 Task: Add an event with the title Second Team Bonding Activity, date '2023/10/20', time 7:50 AM to 9:50 AMand add a description: Teams will work together to solve the challenges and find the hidden items or clues. This requires effective communication, creative thinking, and the ability to leverage each team member's strengths and expertise.Select event color  Basil . Add location for the event as: 789 Santorini Caldera, Santorini, Greece, logged in from the account softage.6@softage.netand send the event invitation to softage.5@softage.net and softage.7@softage.net. Set a reminder for the event Weekly on Sunday
Action: Mouse moved to (69, 93)
Screenshot: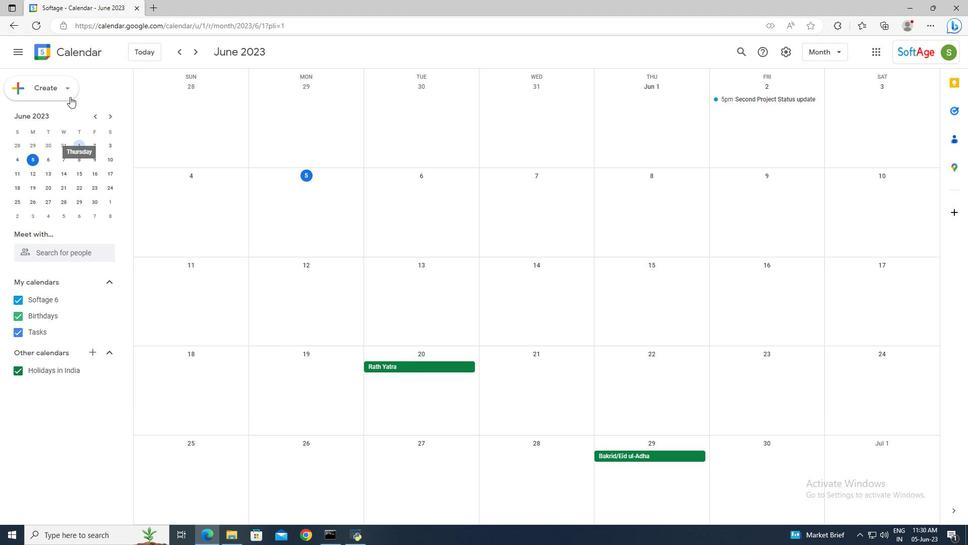 
Action: Mouse pressed left at (69, 93)
Screenshot: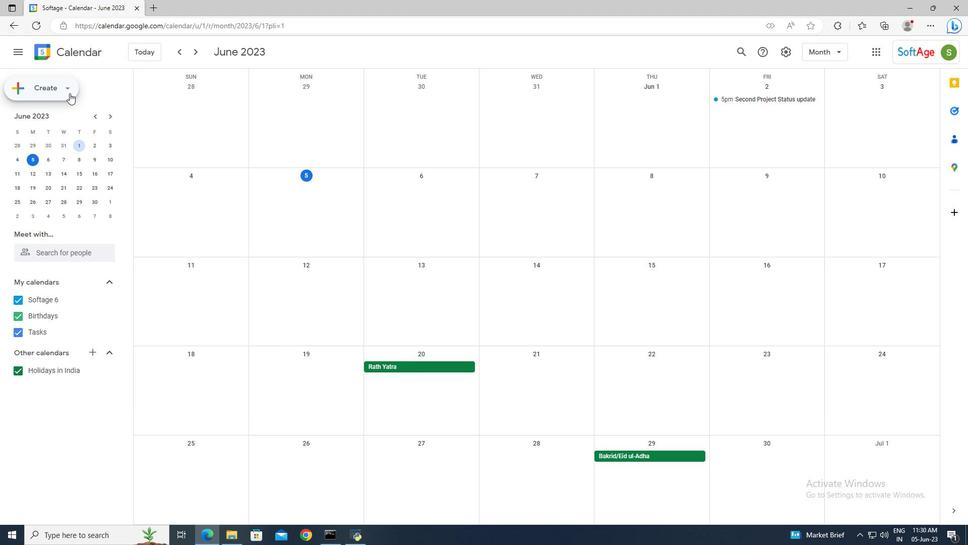 
Action: Mouse moved to (73, 111)
Screenshot: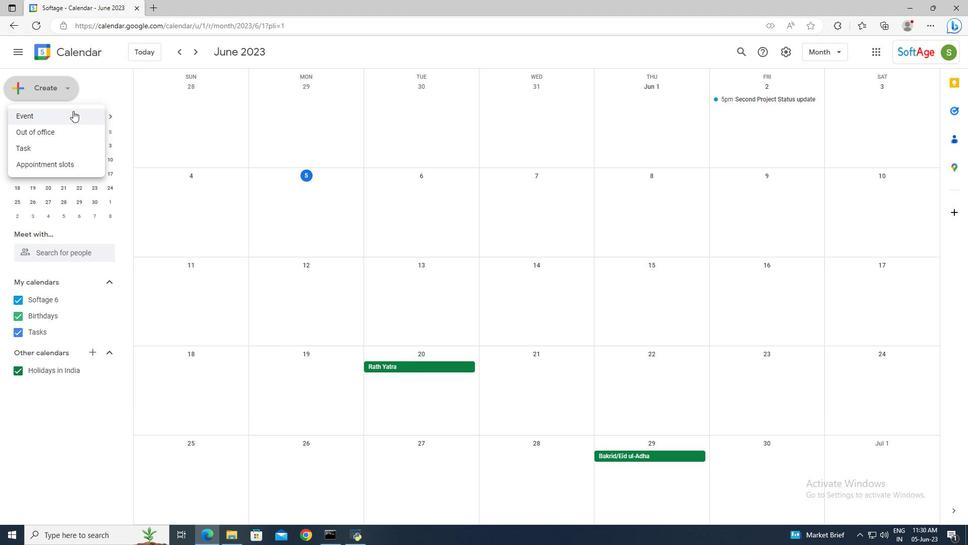 
Action: Mouse pressed left at (73, 111)
Screenshot: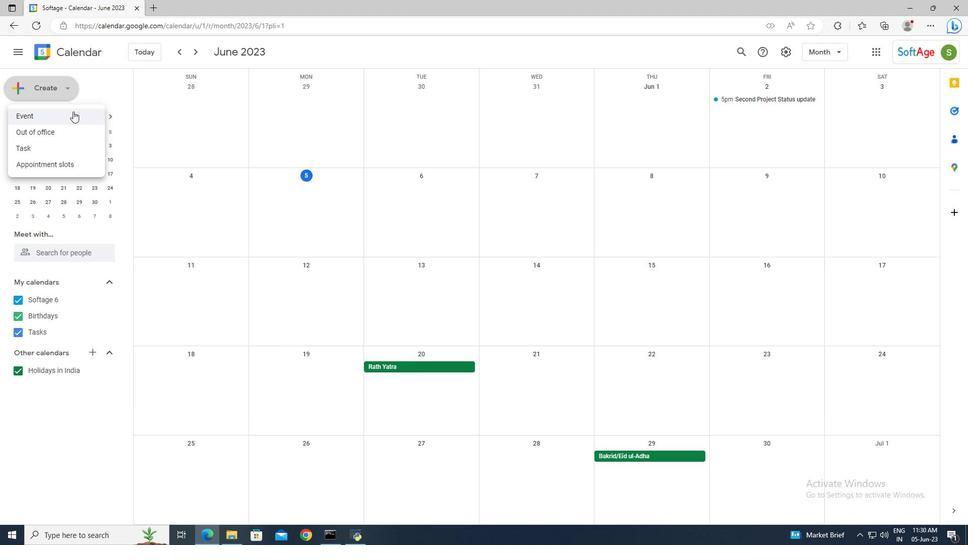 
Action: Mouse moved to (503, 345)
Screenshot: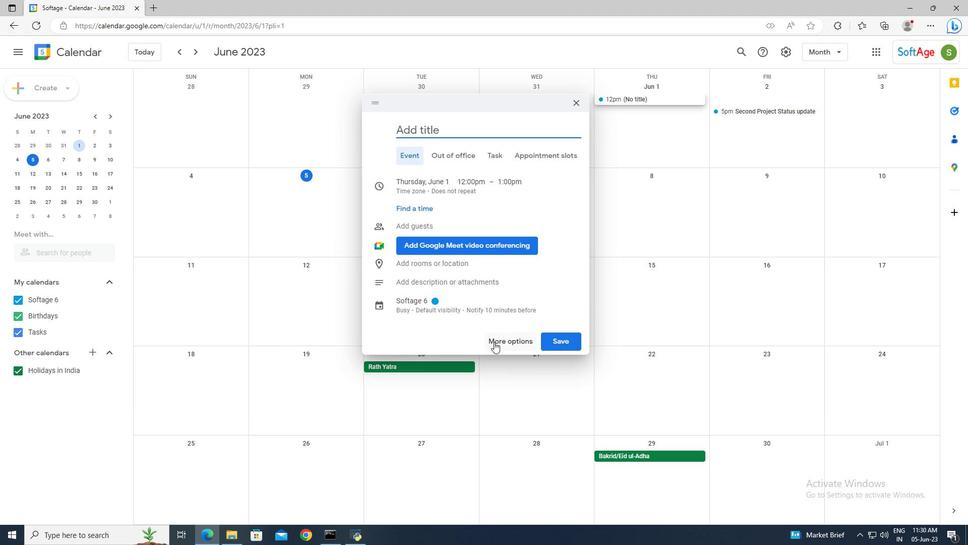 
Action: Mouse pressed left at (503, 345)
Screenshot: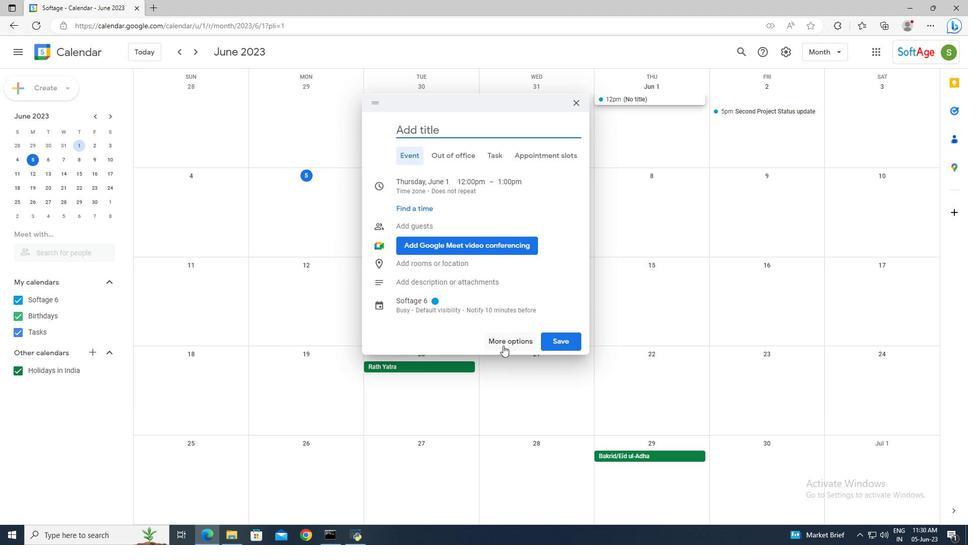 
Action: Mouse moved to (207, 60)
Screenshot: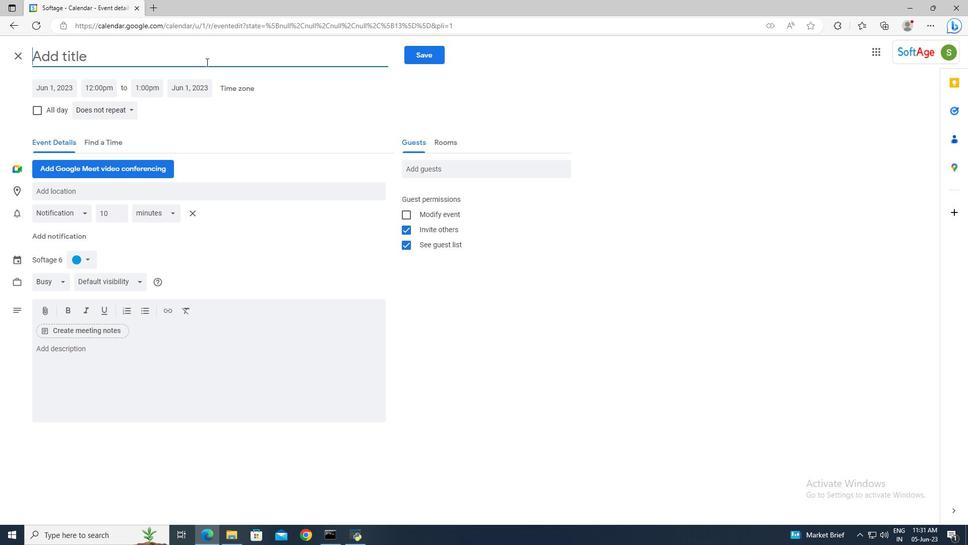 
Action: Mouse pressed left at (207, 60)
Screenshot: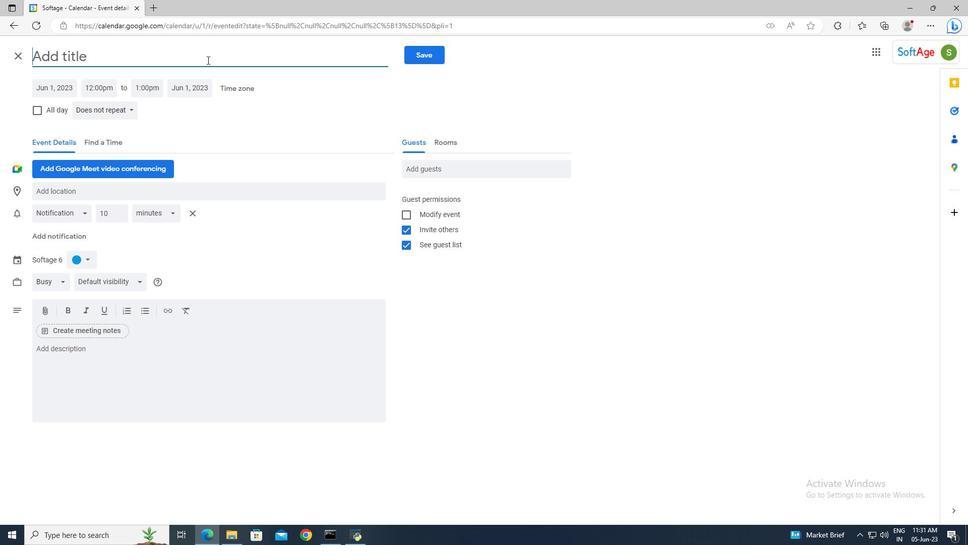 
Action: Mouse moved to (207, 59)
Screenshot: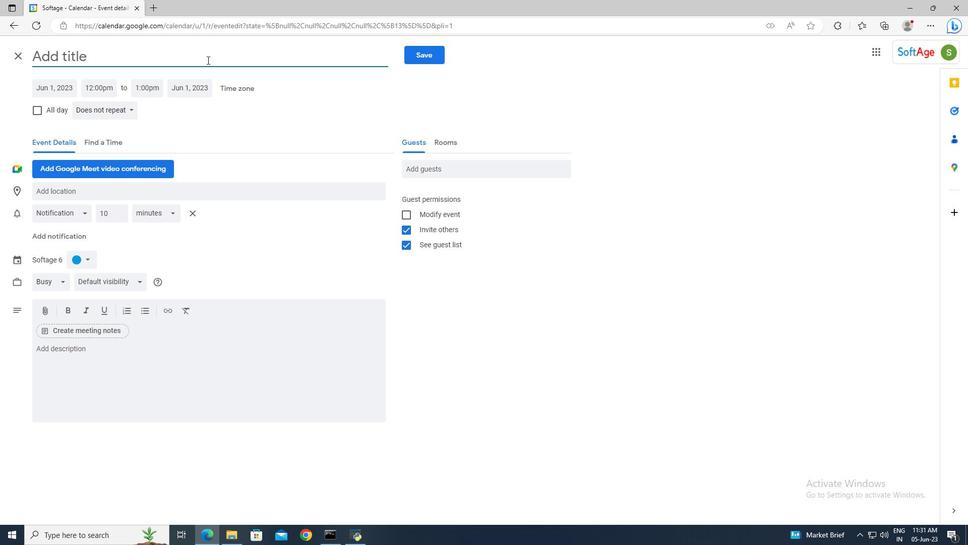 
Action: Key pressed <Key.shift><Key.shift><Key.shift><Key.shift><Key.shift><Key.shift><Key.shift><Key.shift><Key.shift><Key.shift><Key.shift><Key.shift><Key.shift><Key.shift><Key.shift><Key.shift><Key.shift><Key.shift><Key.shift><Key.shift><Key.shift><Key.shift>Second<Key.space><Key.shift>Team<Key.space><Key.shift>Bonding<Key.space><Key.shift>Activity
Screenshot: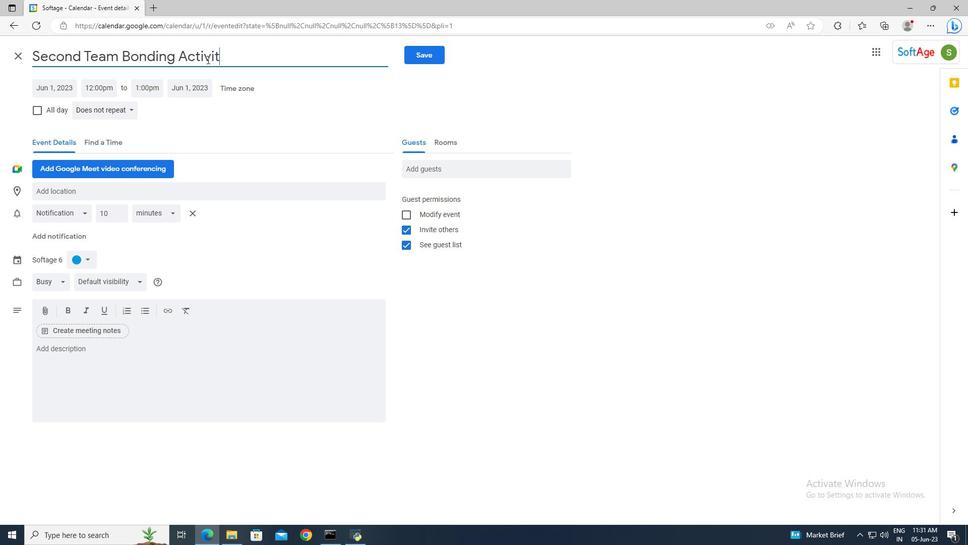 
Action: Mouse moved to (68, 89)
Screenshot: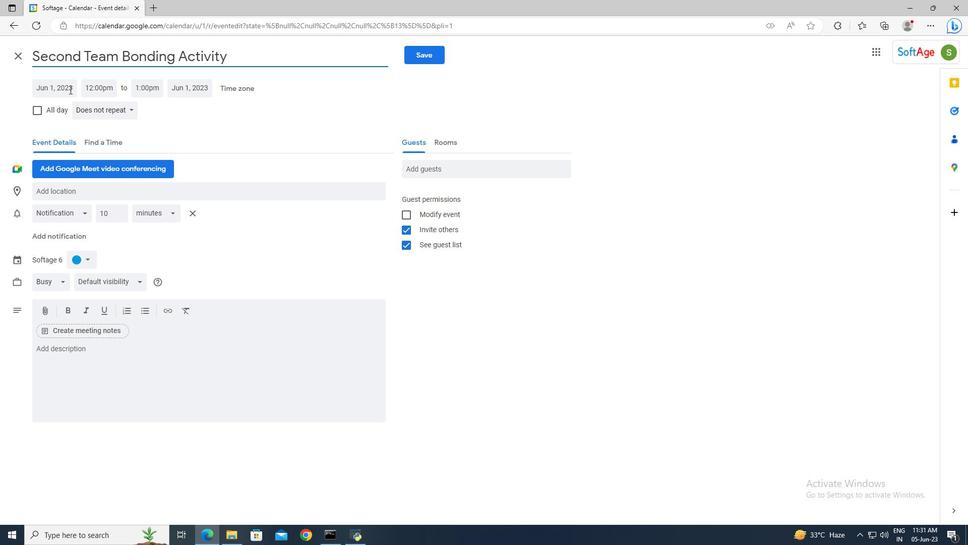 
Action: Mouse pressed left at (68, 89)
Screenshot: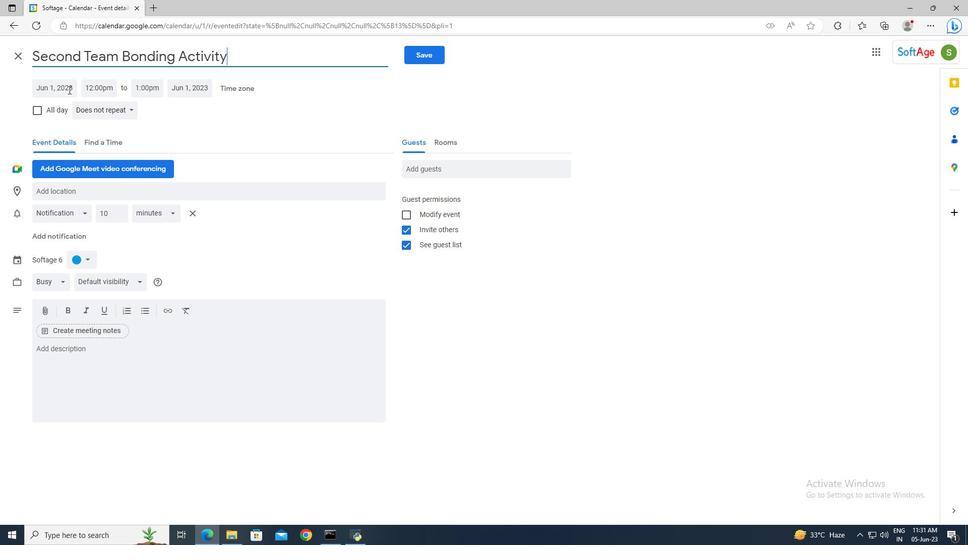 
Action: Mouse moved to (157, 111)
Screenshot: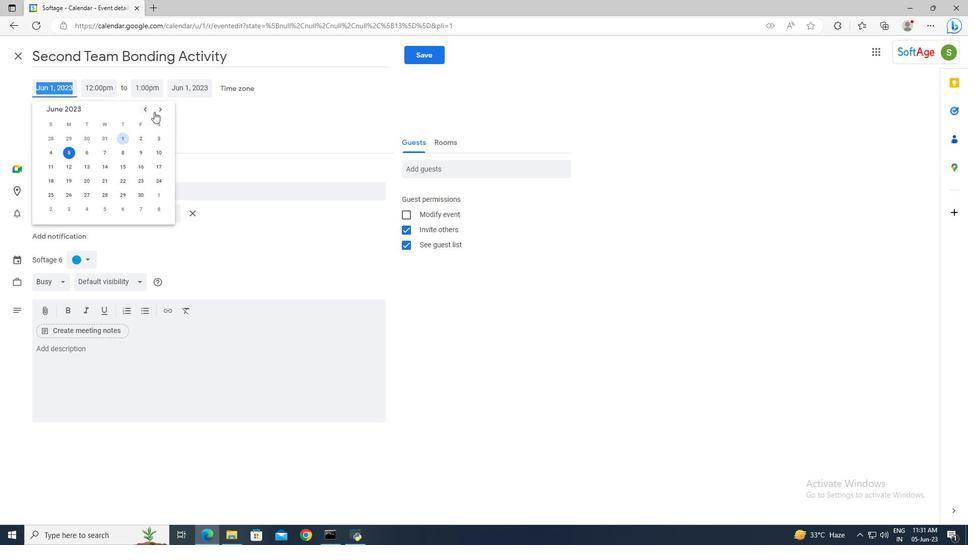 
Action: Mouse pressed left at (157, 111)
Screenshot: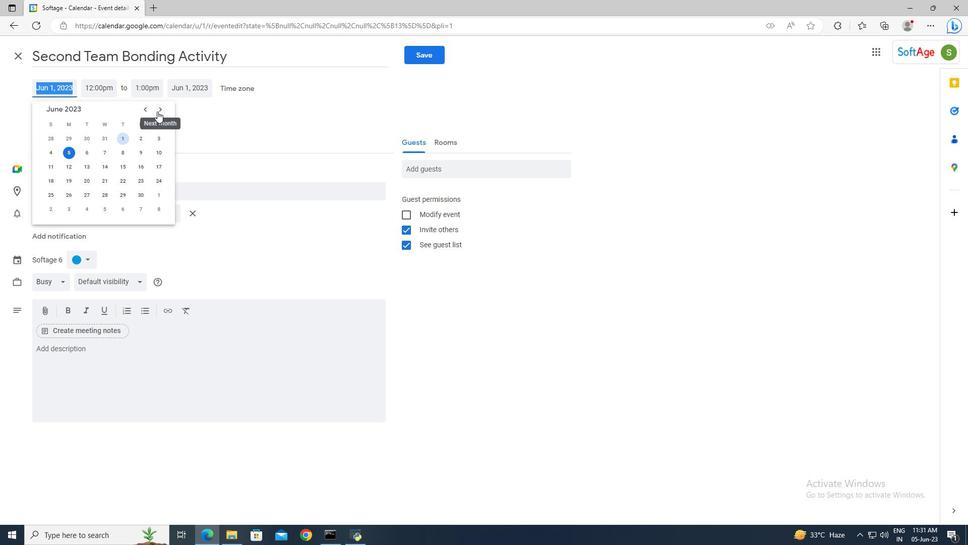 
Action: Mouse pressed left at (157, 111)
Screenshot: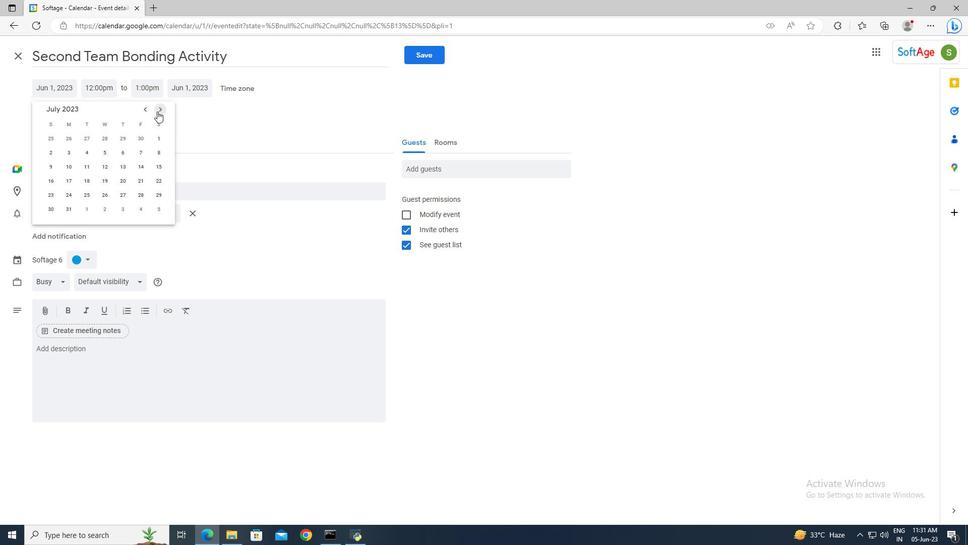 
Action: Mouse pressed left at (157, 111)
Screenshot: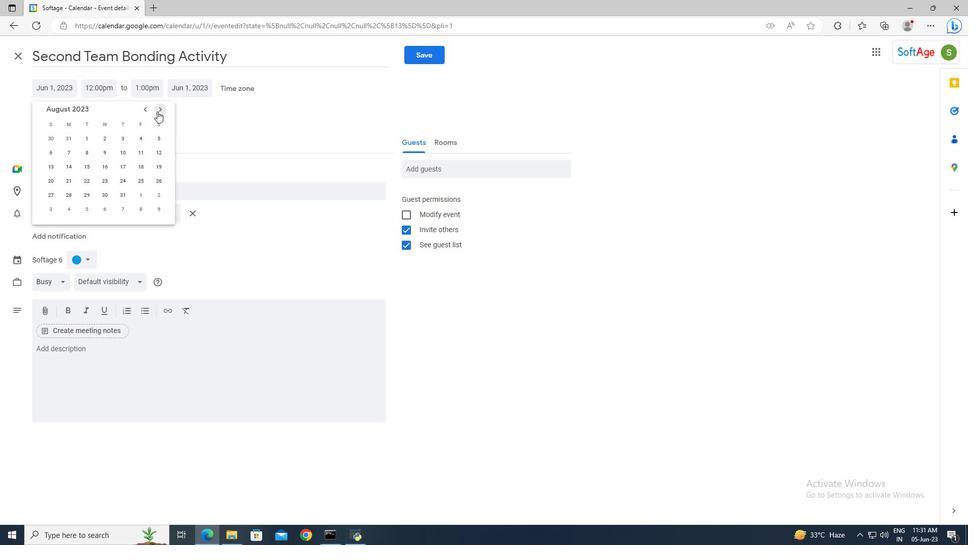 
Action: Mouse pressed left at (157, 111)
Screenshot: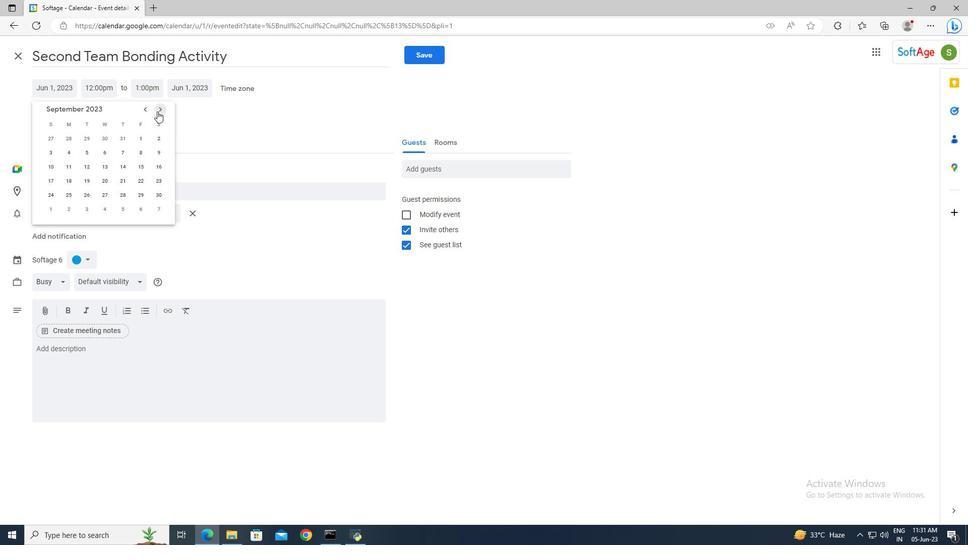 
Action: Mouse moved to (139, 167)
Screenshot: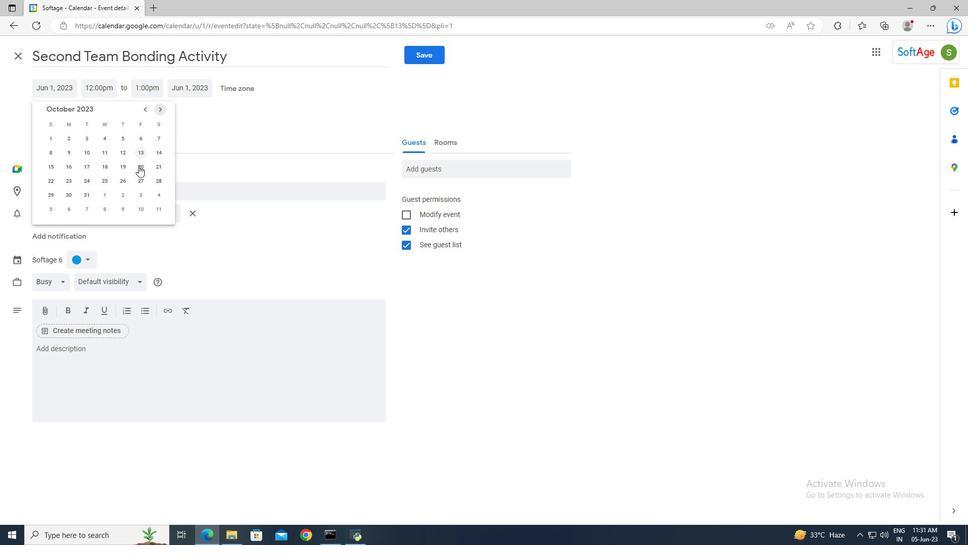 
Action: Mouse pressed left at (139, 167)
Screenshot: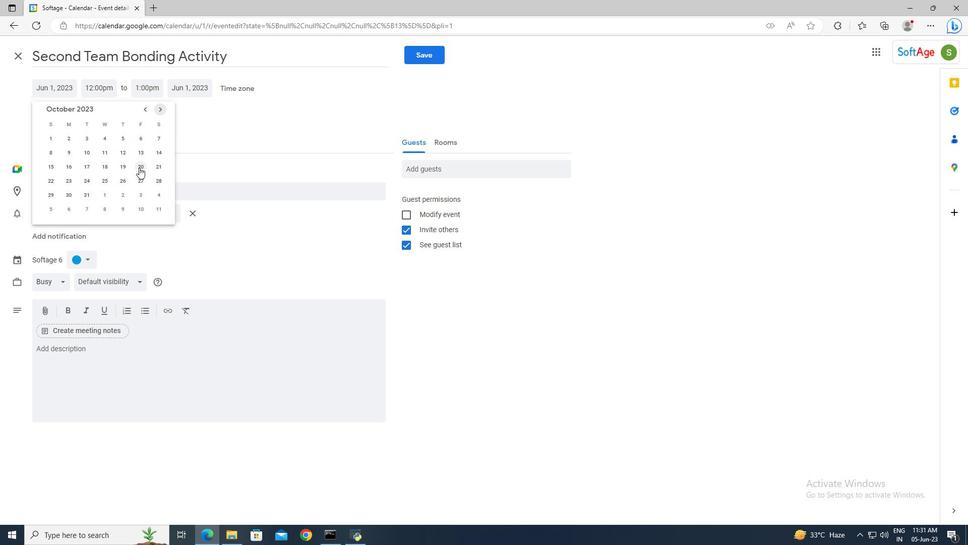 
Action: Mouse moved to (106, 84)
Screenshot: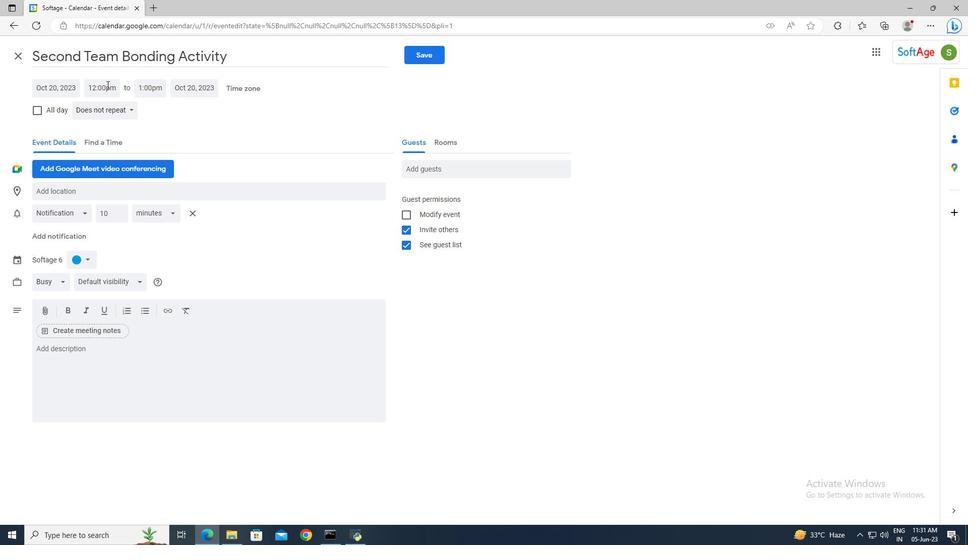 
Action: Mouse pressed left at (106, 84)
Screenshot: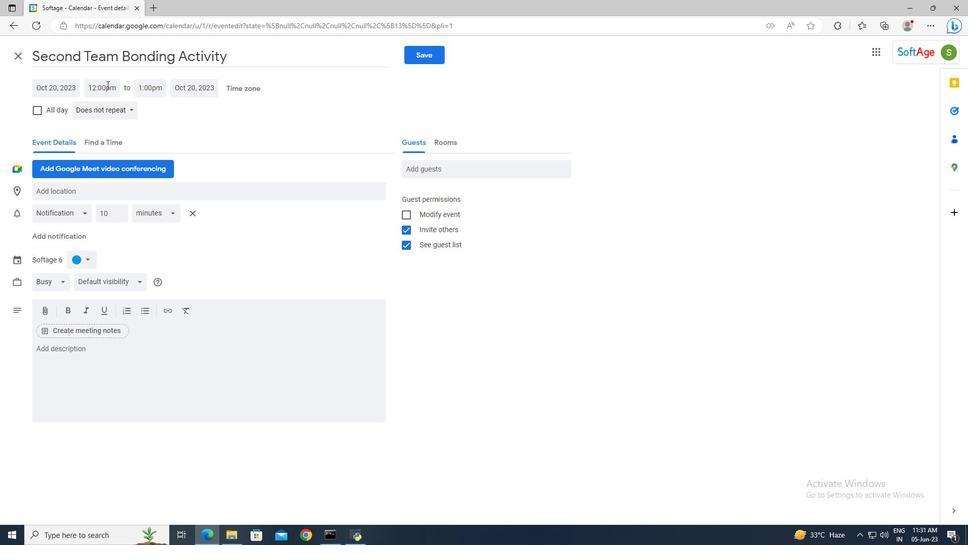 
Action: Key pressed 7<Key.shift_r>:50am<Key.enter><Key.tab>9<Key.shift>:50<Key.enter>
Screenshot: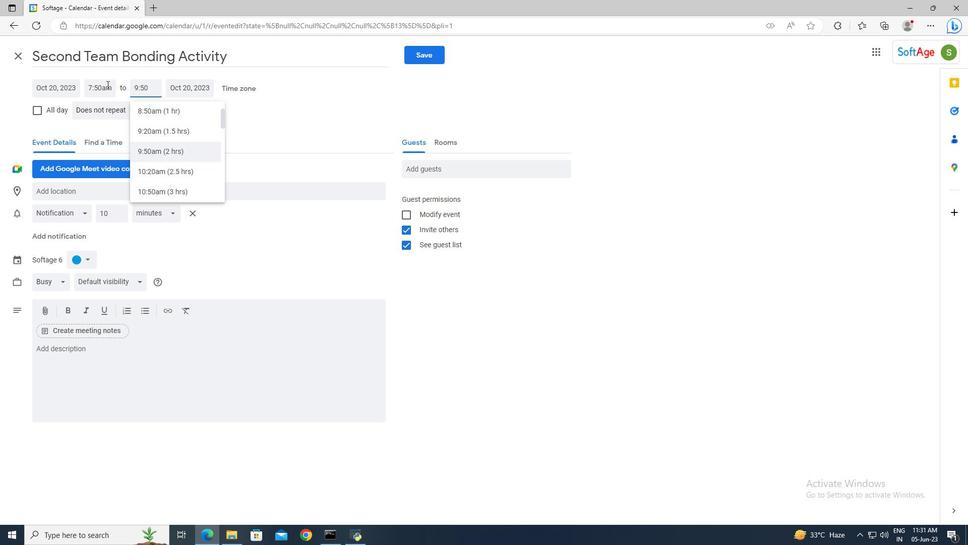 
Action: Mouse moved to (106, 348)
Screenshot: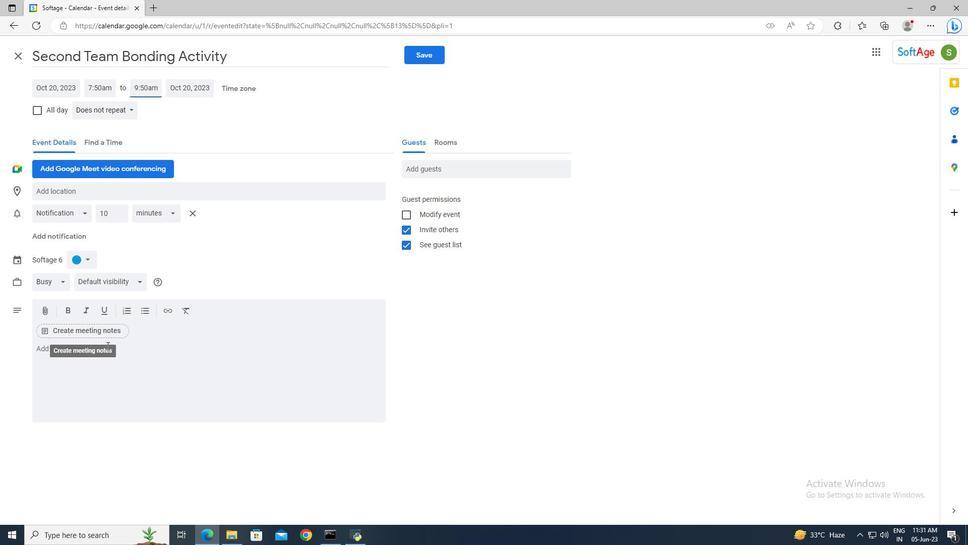 
Action: Mouse pressed left at (106, 348)
Screenshot: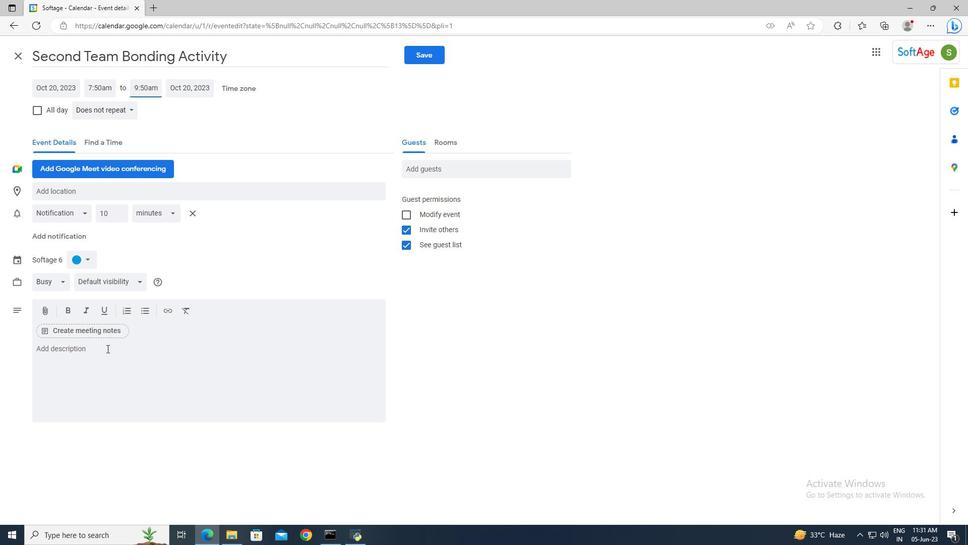 
Action: Key pressed <Key.shift>Teams<Key.space>will<Key.space>work<Key.space>together<Key.space>to<Key.space>solve<Key.space>the<Key.space>challenges<Key.space>and<Key.space>find<Key.space>the<Key.space>hidden<Key.space>items<Key.space>or<Key.space>clues.<Key.space><Key.shift>This<Key.space>requires<Key.space>effective<Key.space>communication,<Key.space>creative<Key.space>thinking,<Key.space>and<Key.space>the<Key.space>ability<Key.space>to<Key.space>leverage<Key.space>each<Key.space>team<Key.space>member's<Key.space>strengths<Key.space>and<Key.space>expertise.
Screenshot: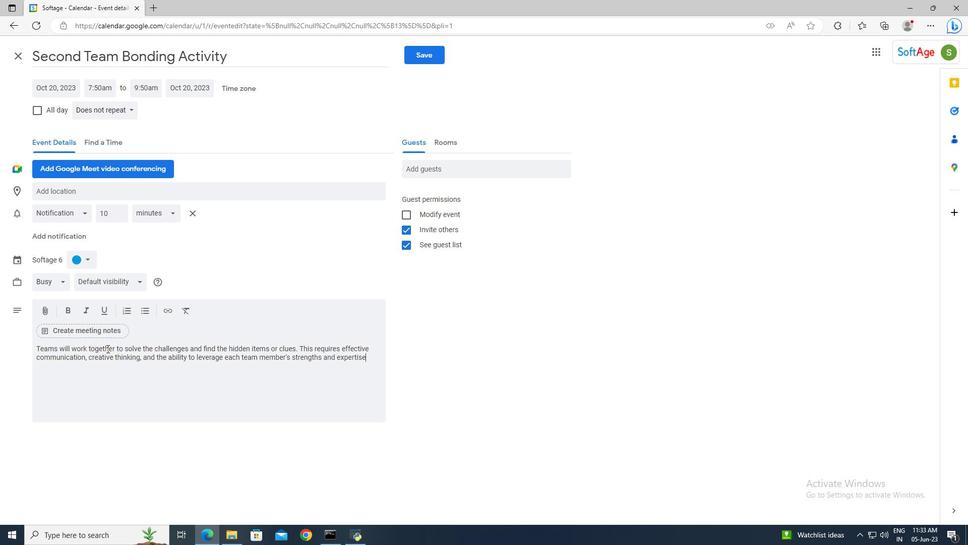 
Action: Mouse moved to (86, 257)
Screenshot: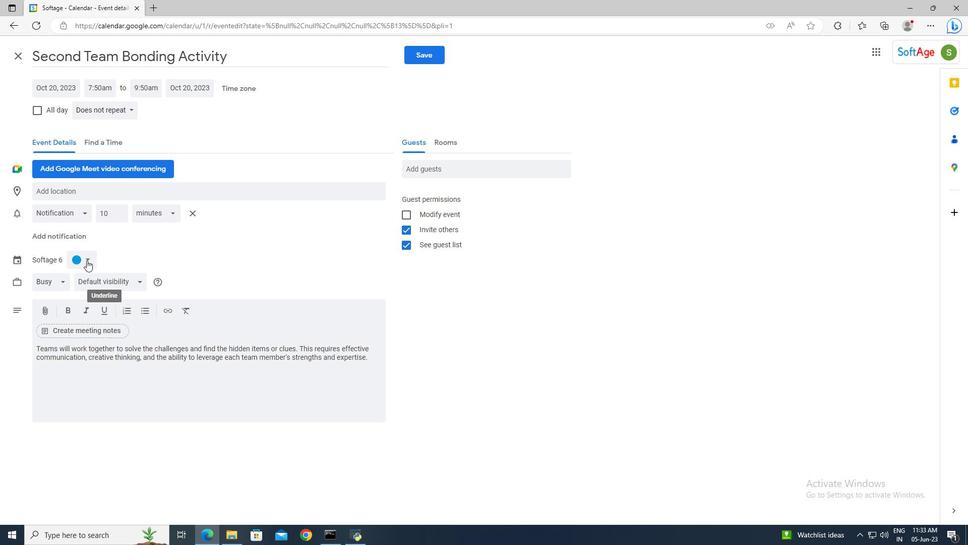 
Action: Mouse pressed left at (86, 257)
Screenshot: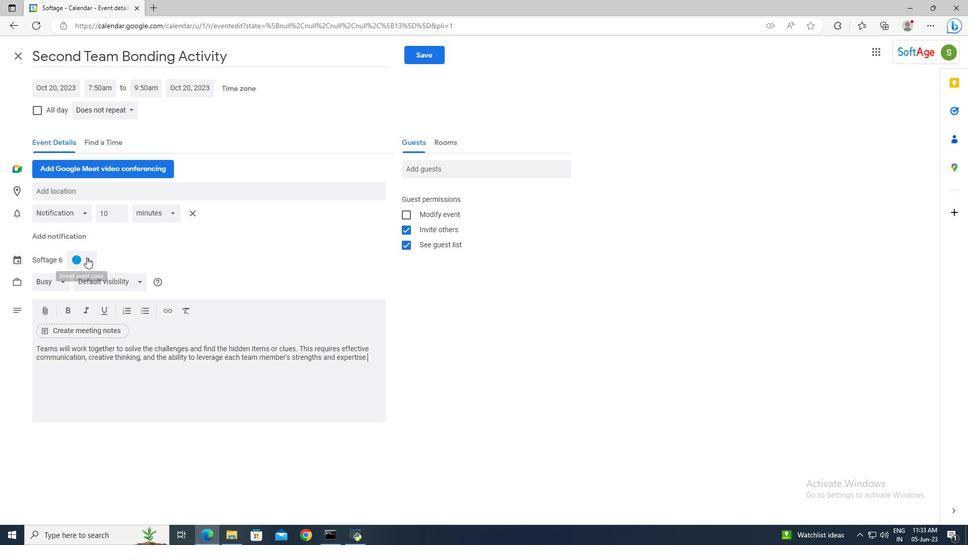 
Action: Mouse moved to (90, 282)
Screenshot: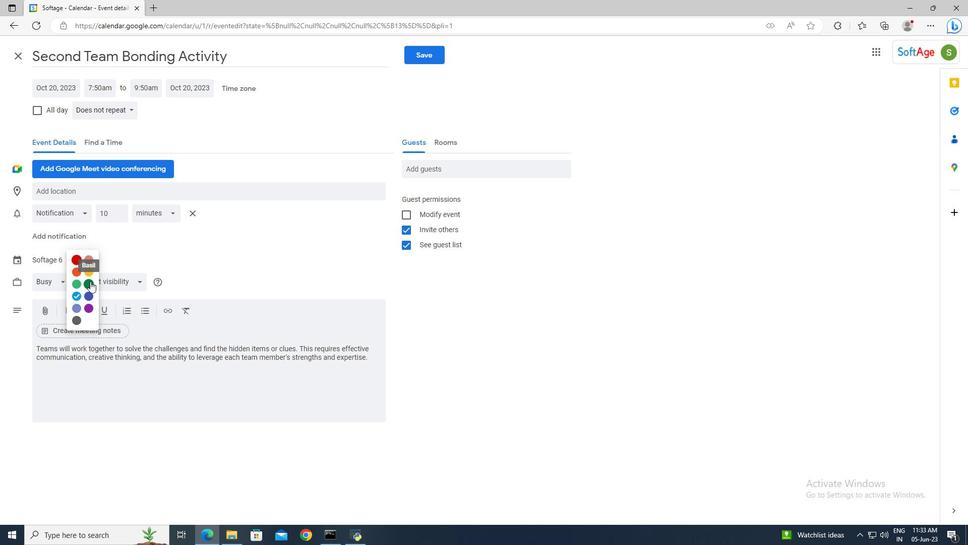 
Action: Mouse pressed left at (90, 282)
Screenshot: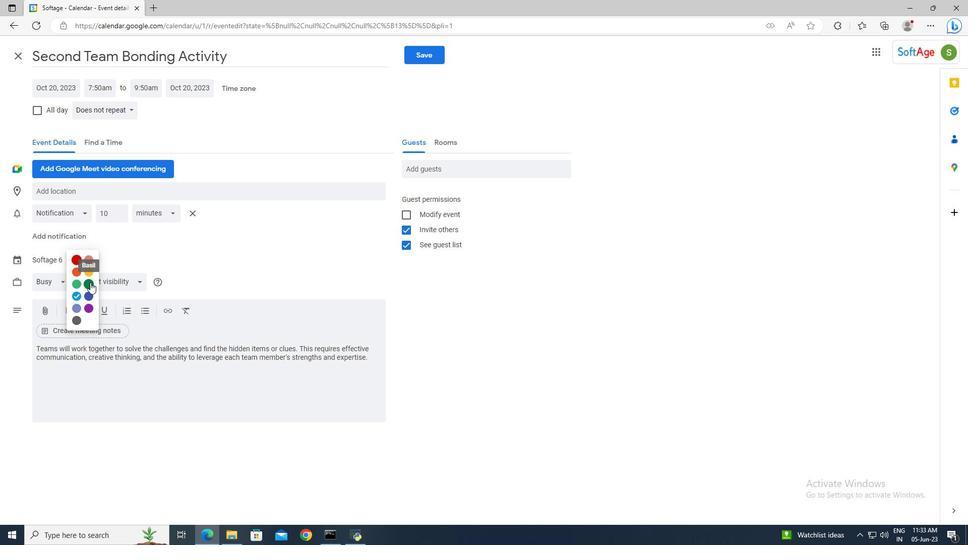 
Action: Mouse moved to (87, 192)
Screenshot: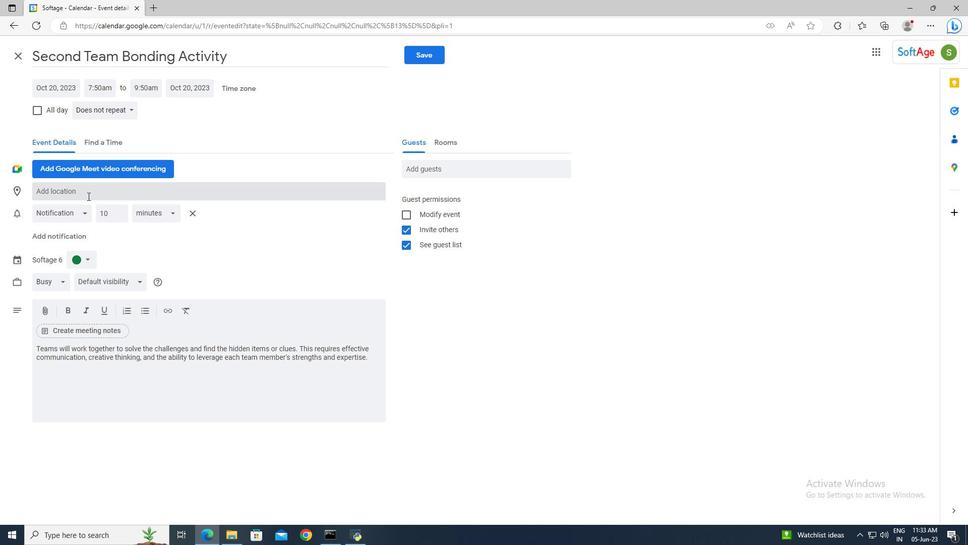 
Action: Mouse pressed left at (87, 192)
Screenshot: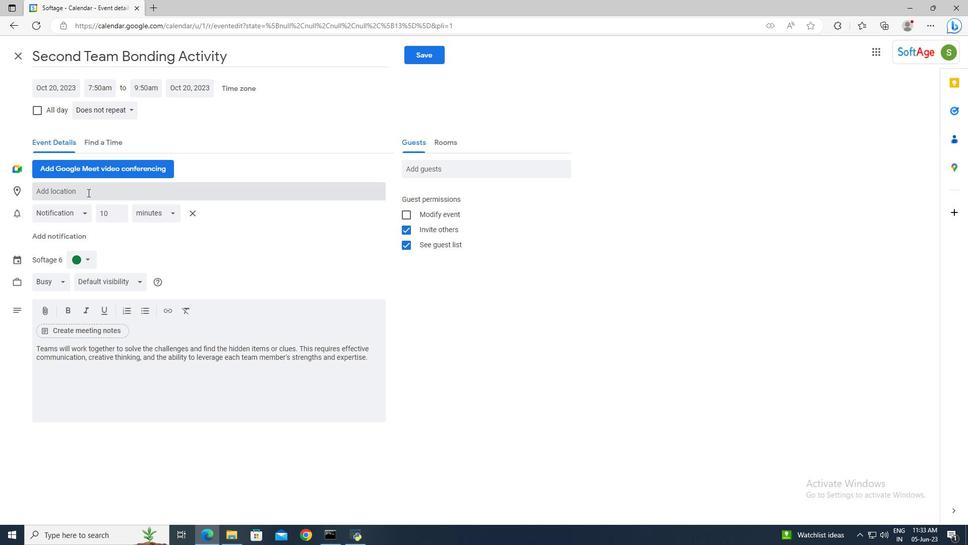 
Action: Key pressed 789<Key.space><Key.shift>Santorini<Key.space><Key.shift>Caldera,<Key.space><Key.shift>Santorini,<Key.space><Key.shift>Greece<Key.enter>
Screenshot: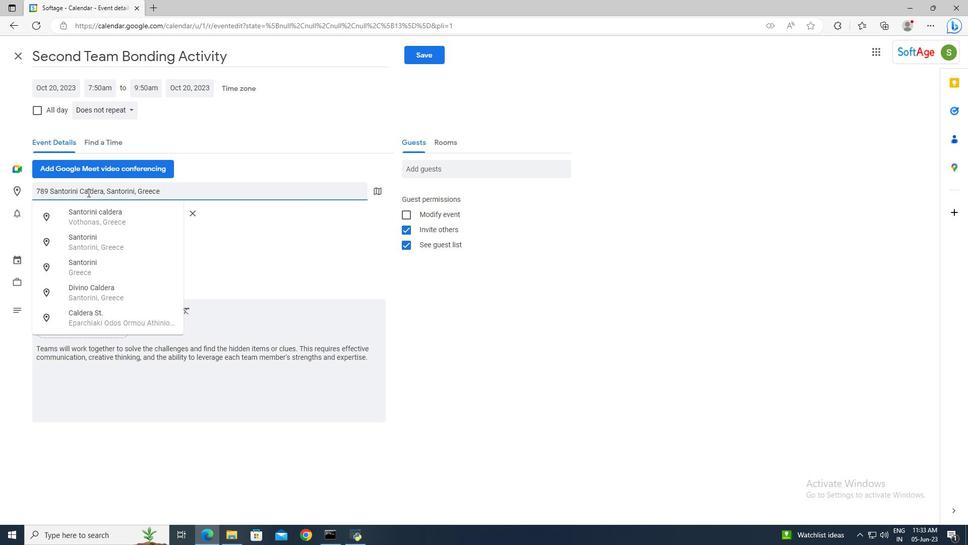 
Action: Mouse moved to (445, 174)
Screenshot: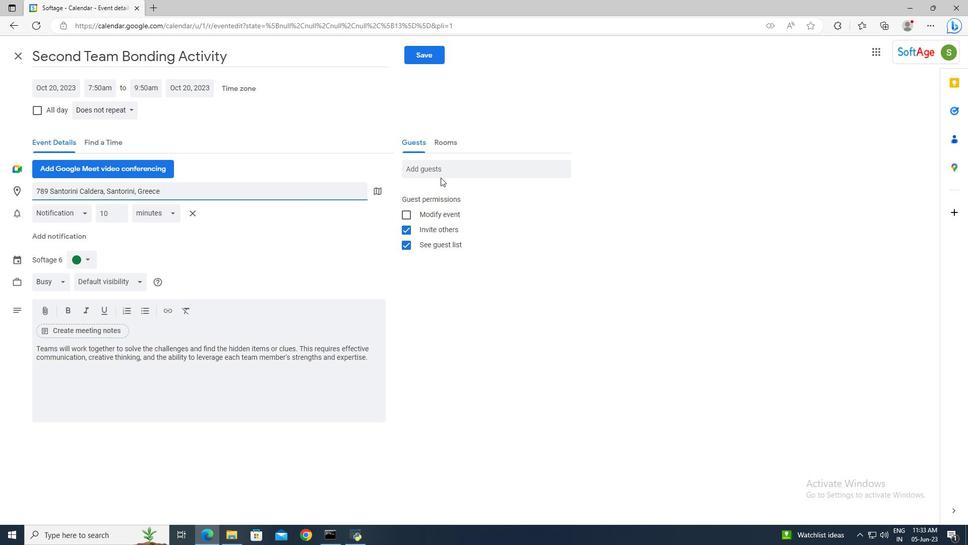 
Action: Mouse pressed left at (445, 174)
Screenshot: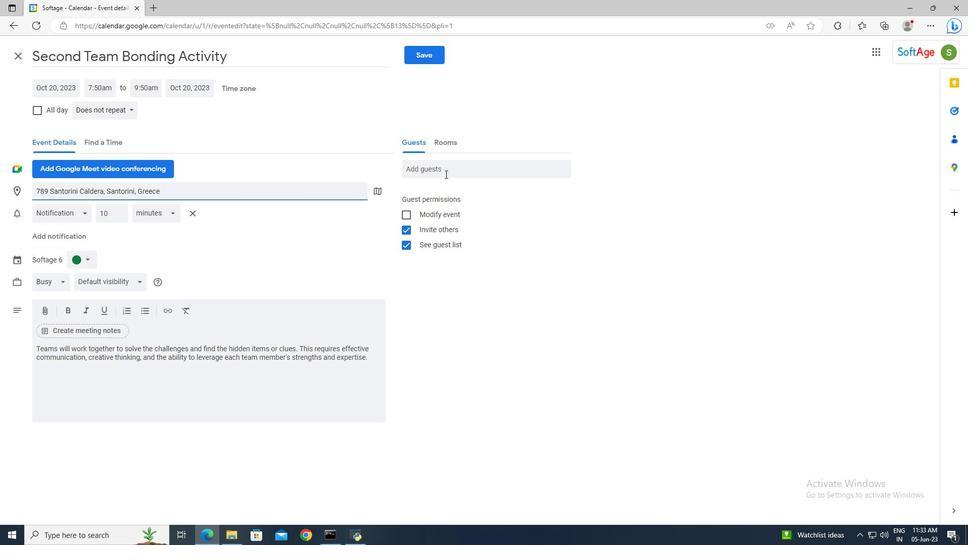 
Action: Key pressed softage.5<Key.shift><Key.shift><Key.shift>@softage.net<Key.enter>softage.7<Key.shift>@softage.net<Key.enter>
Screenshot: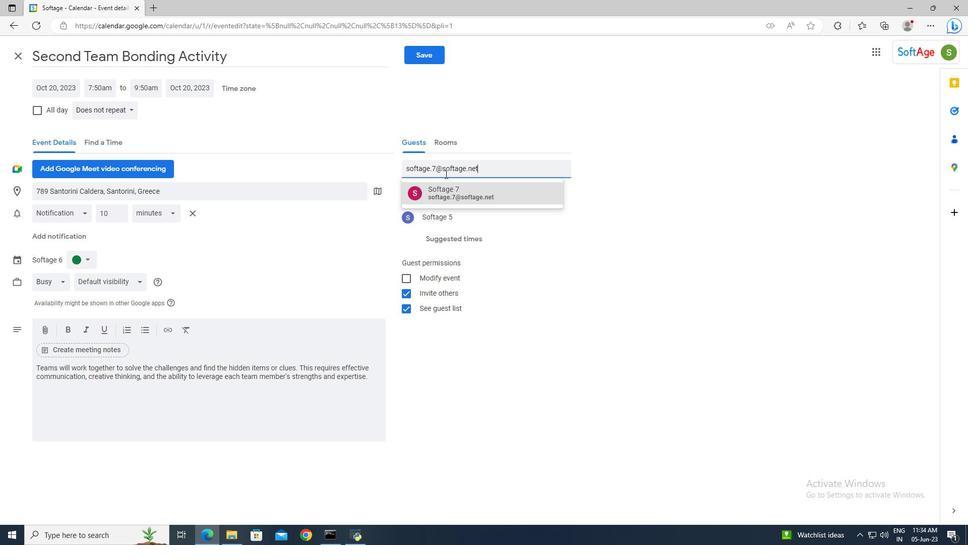 
Action: Mouse moved to (124, 105)
Screenshot: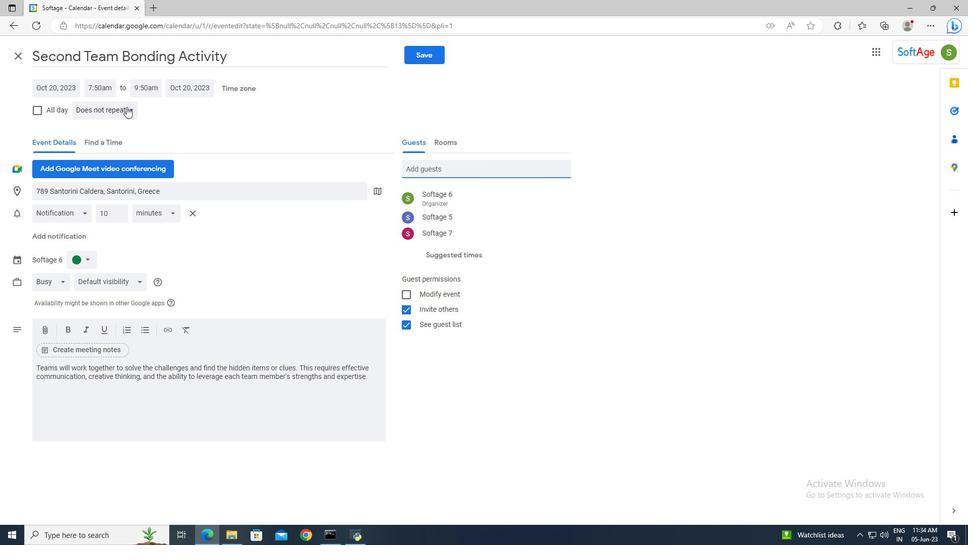 
Action: Mouse pressed left at (124, 105)
Screenshot: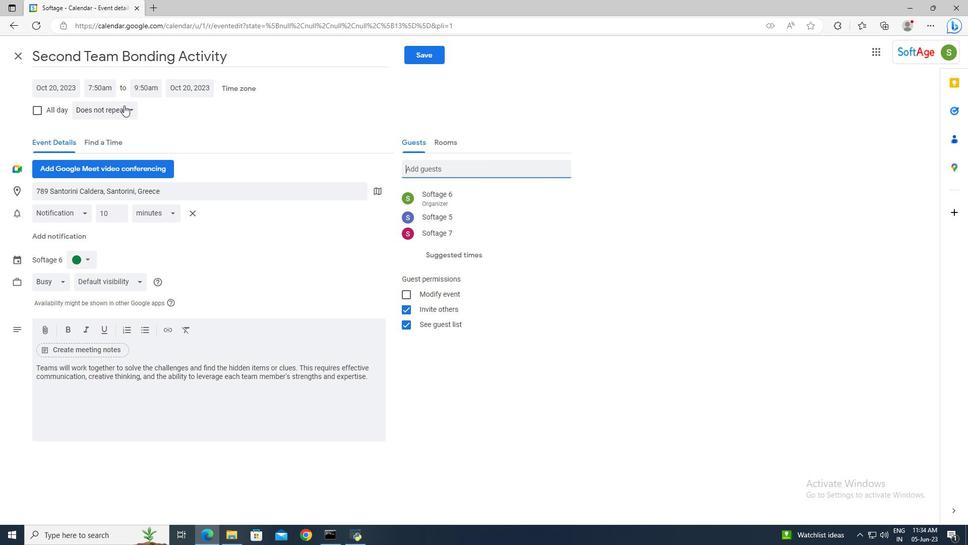
Action: Mouse moved to (131, 220)
Screenshot: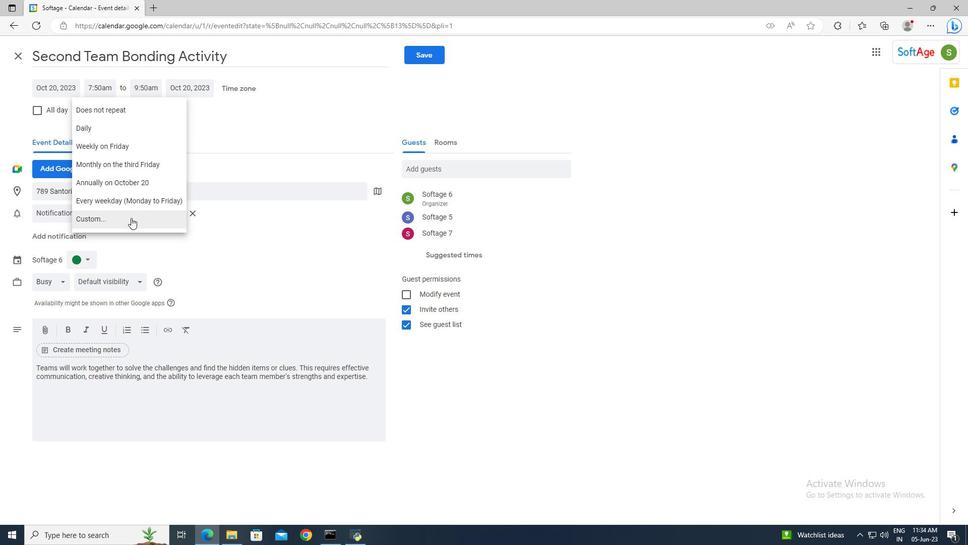 
Action: Mouse pressed left at (131, 220)
Screenshot: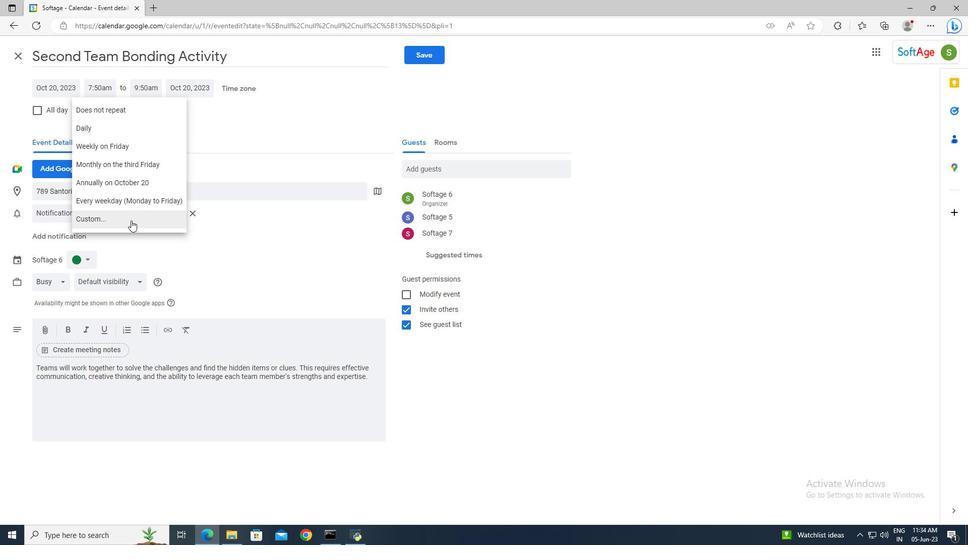 
Action: Mouse moved to (402, 262)
Screenshot: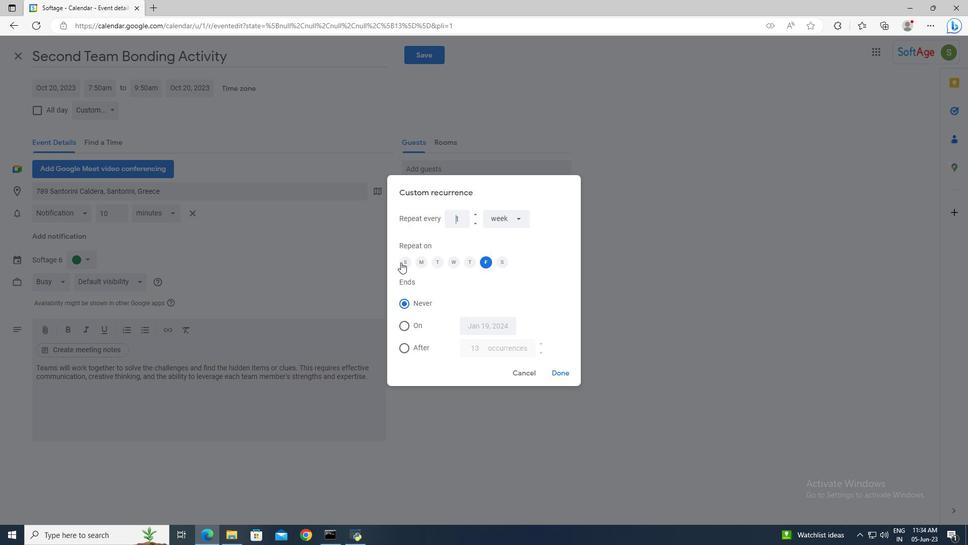 
Action: Mouse pressed left at (402, 262)
Screenshot: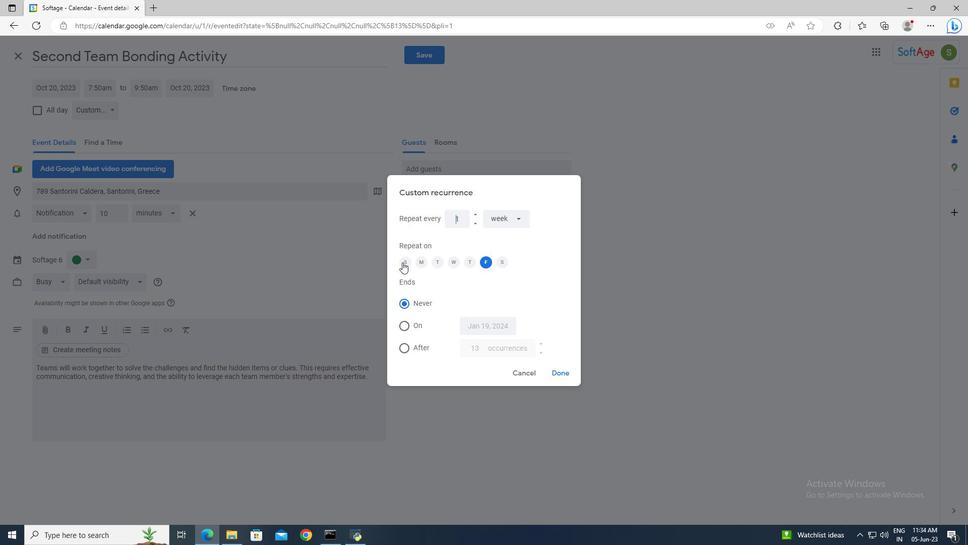 
Action: Mouse moved to (482, 264)
Screenshot: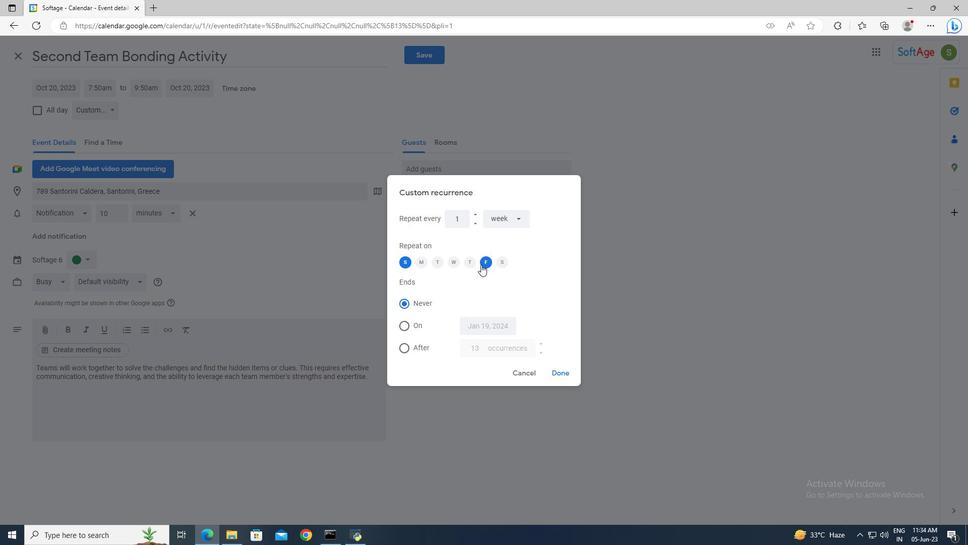 
Action: Mouse pressed left at (482, 264)
Screenshot: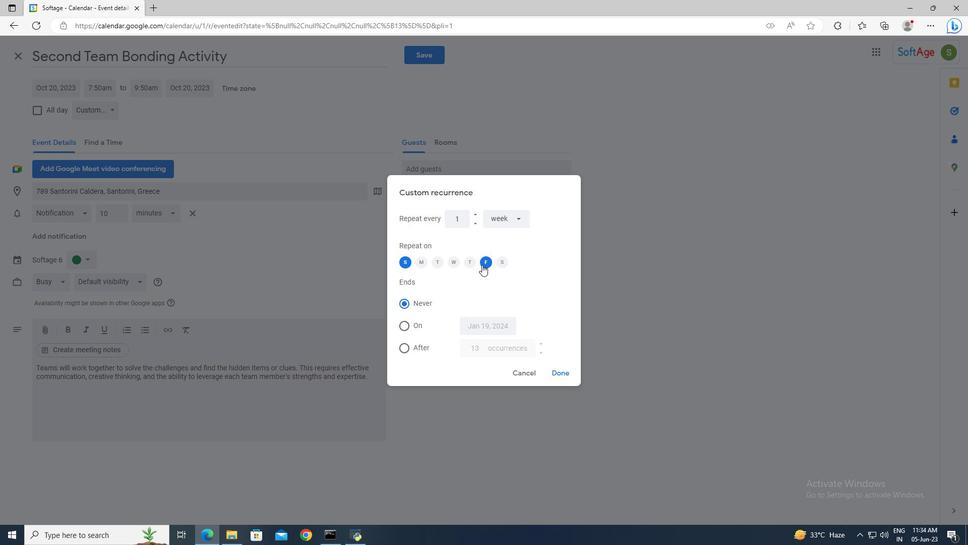 
Action: Mouse moved to (558, 371)
Screenshot: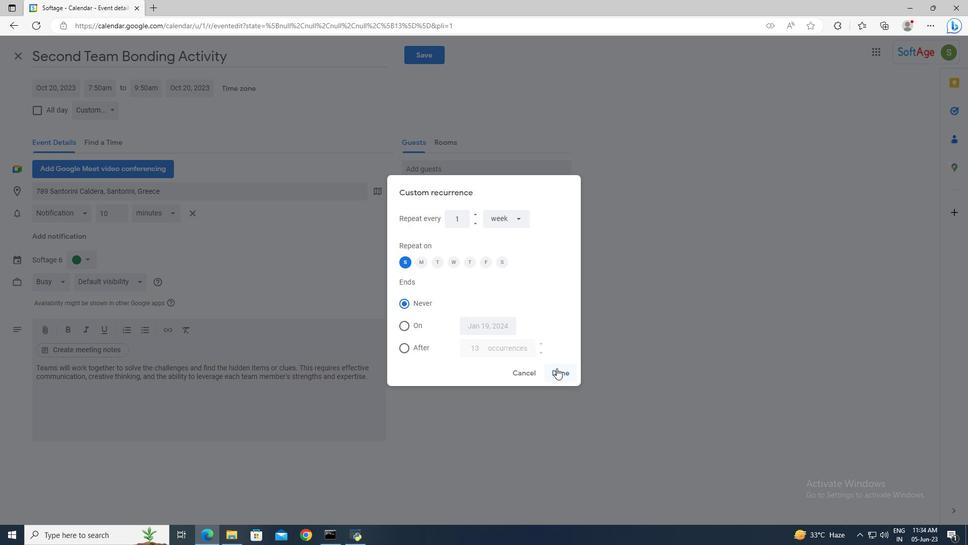 
Action: Mouse pressed left at (558, 371)
Screenshot: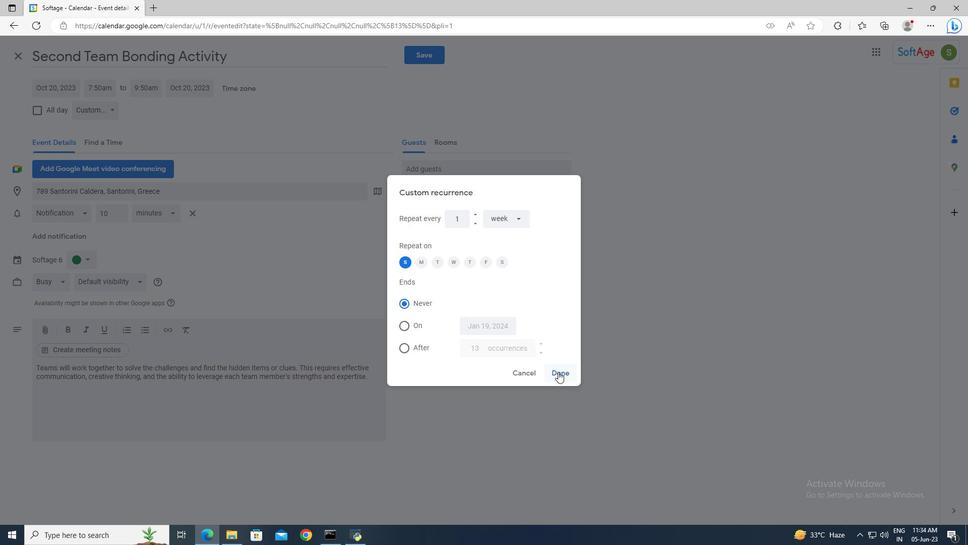 
Action: Mouse moved to (436, 57)
Screenshot: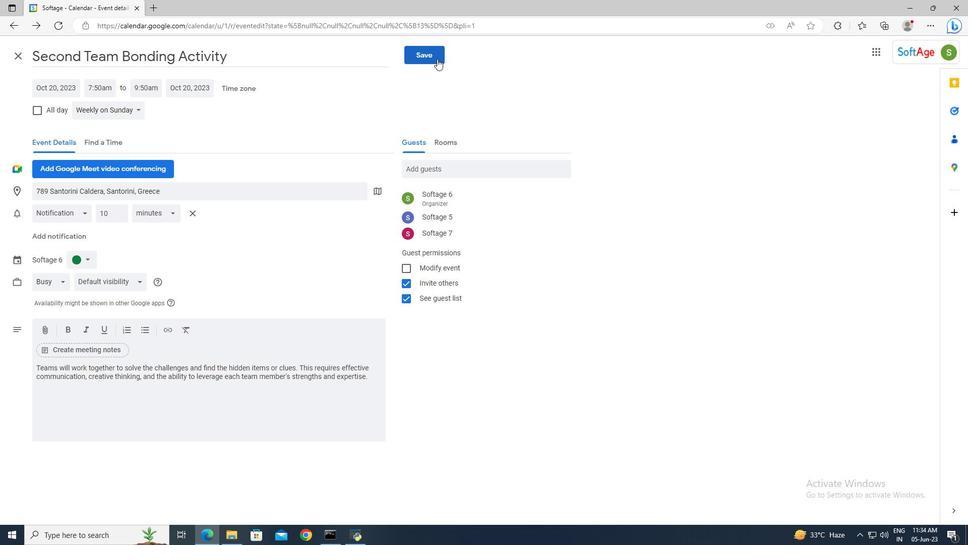 
Action: Mouse pressed left at (436, 57)
Screenshot: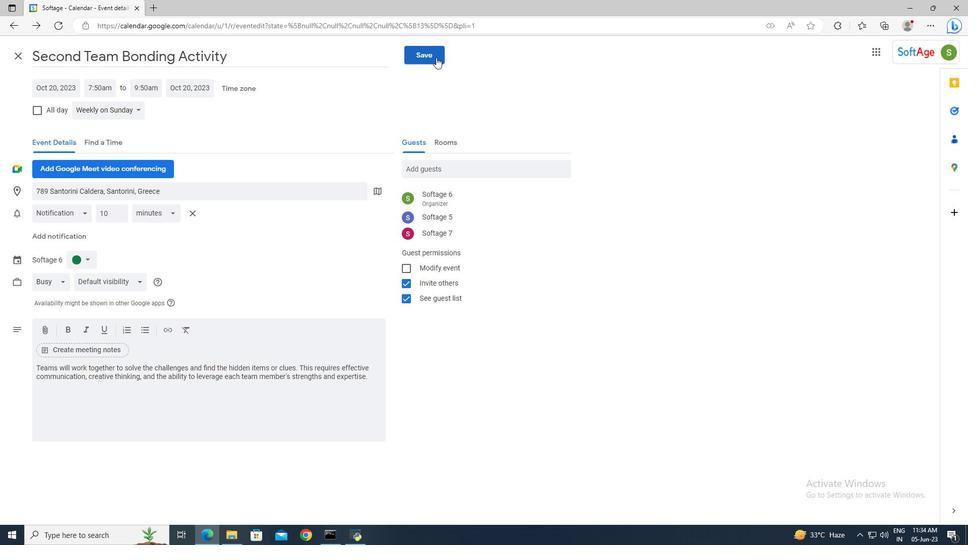 
Action: Mouse moved to (579, 304)
Screenshot: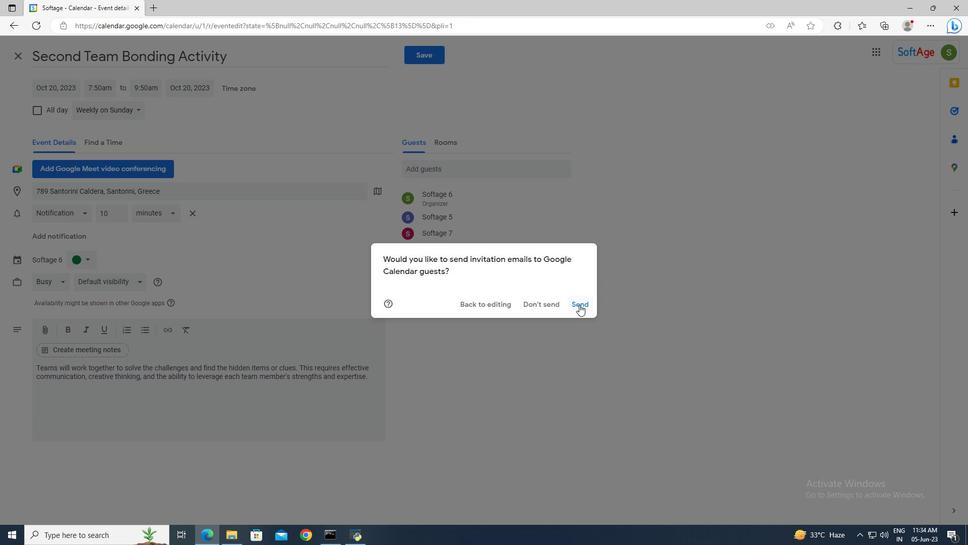 
Action: Mouse pressed left at (579, 304)
Screenshot: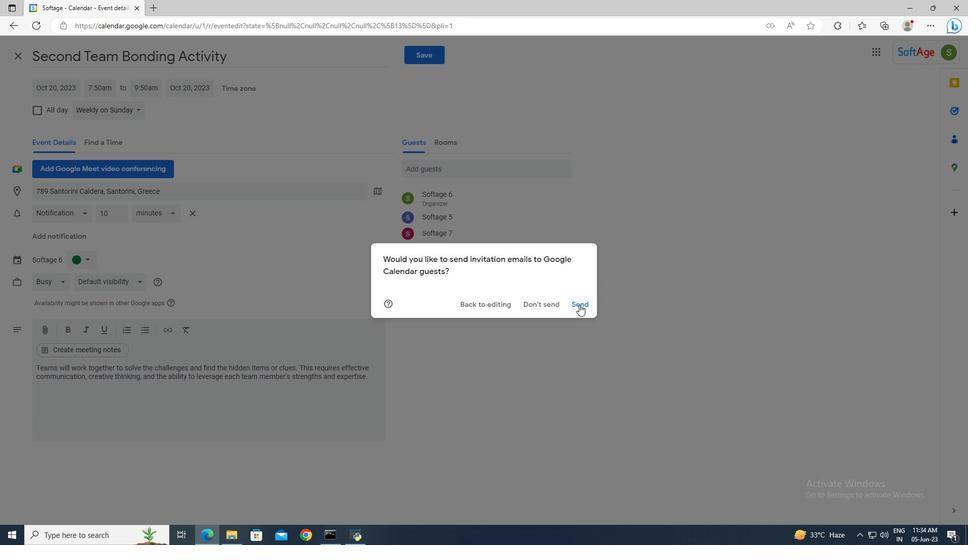 
